 Task: Change the network condition to set the network throttling to "Offline".
Action: Mouse moved to (1373, 48)
Screenshot: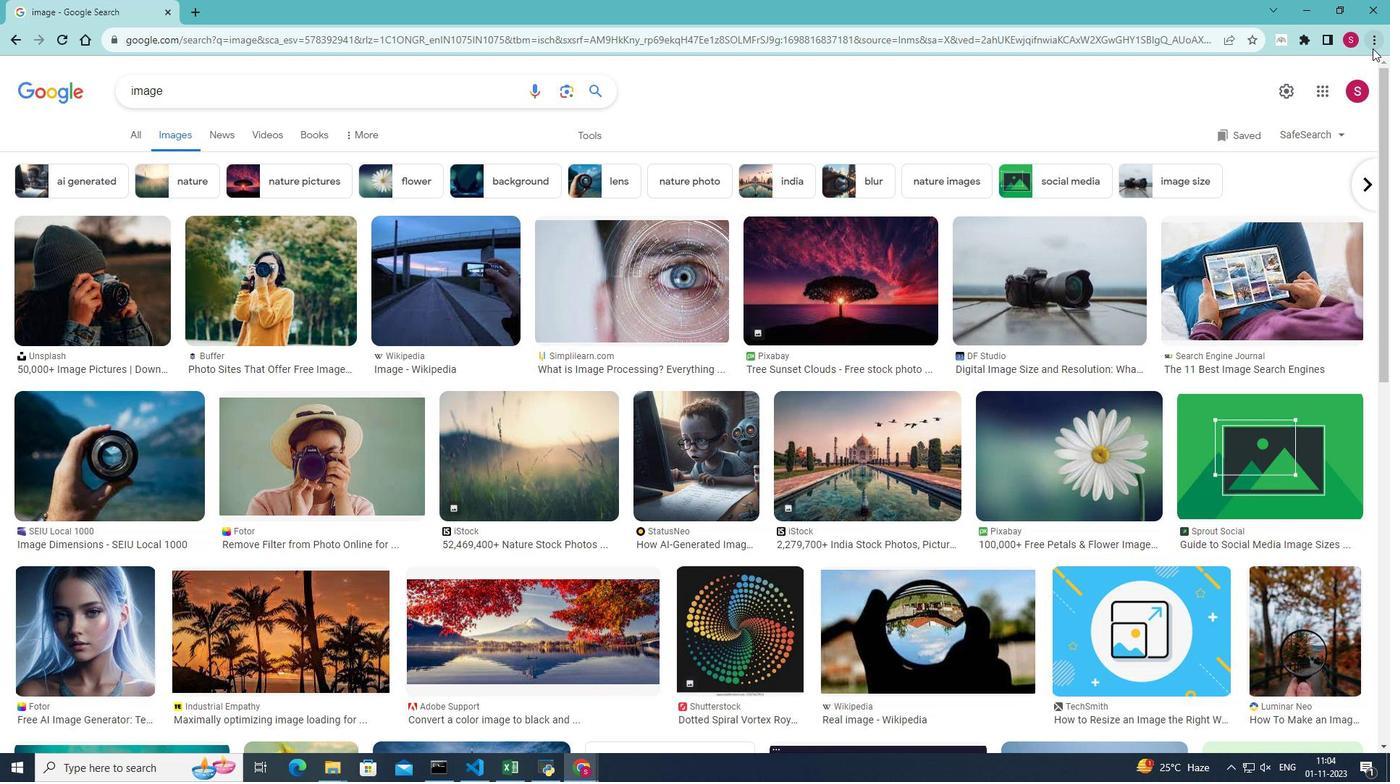 
Action: Mouse pressed left at (1373, 48)
Screenshot: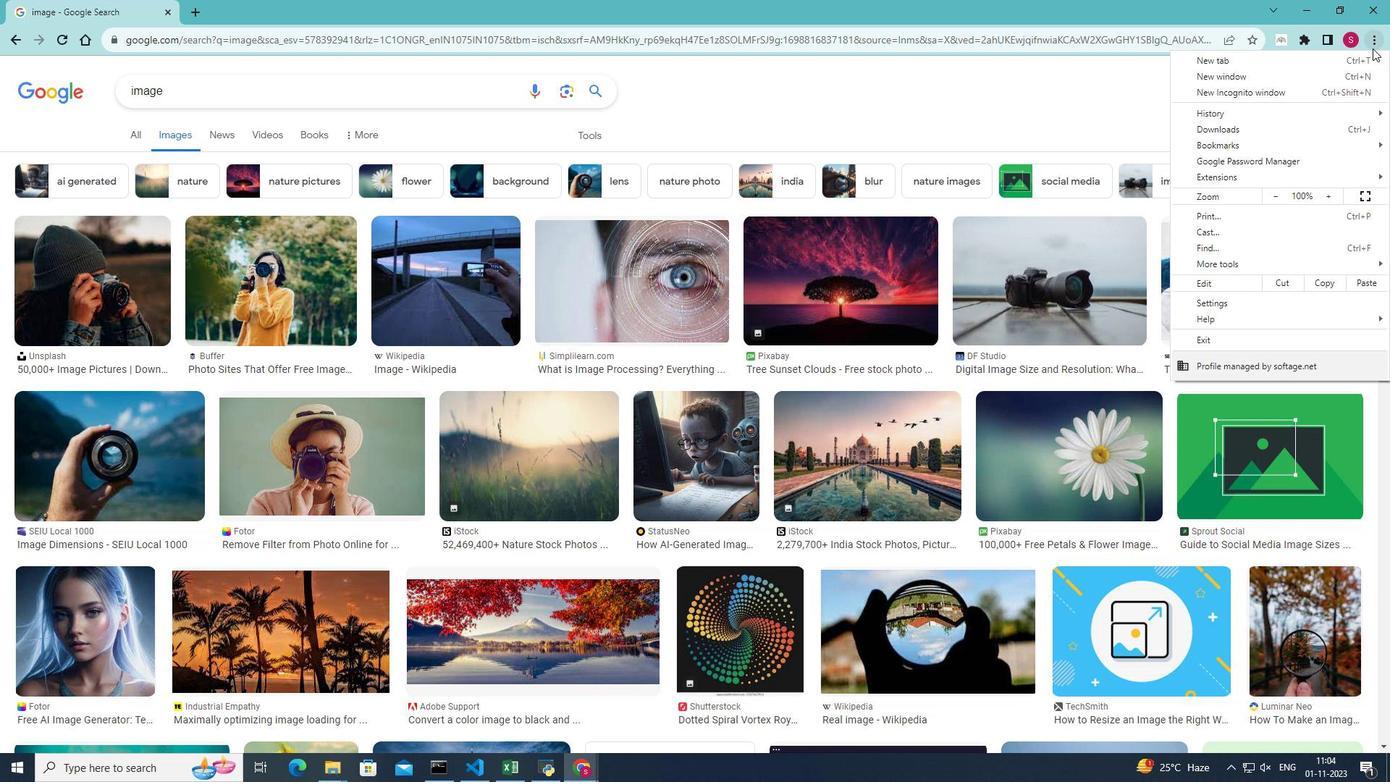 
Action: Mouse moved to (1214, 262)
Screenshot: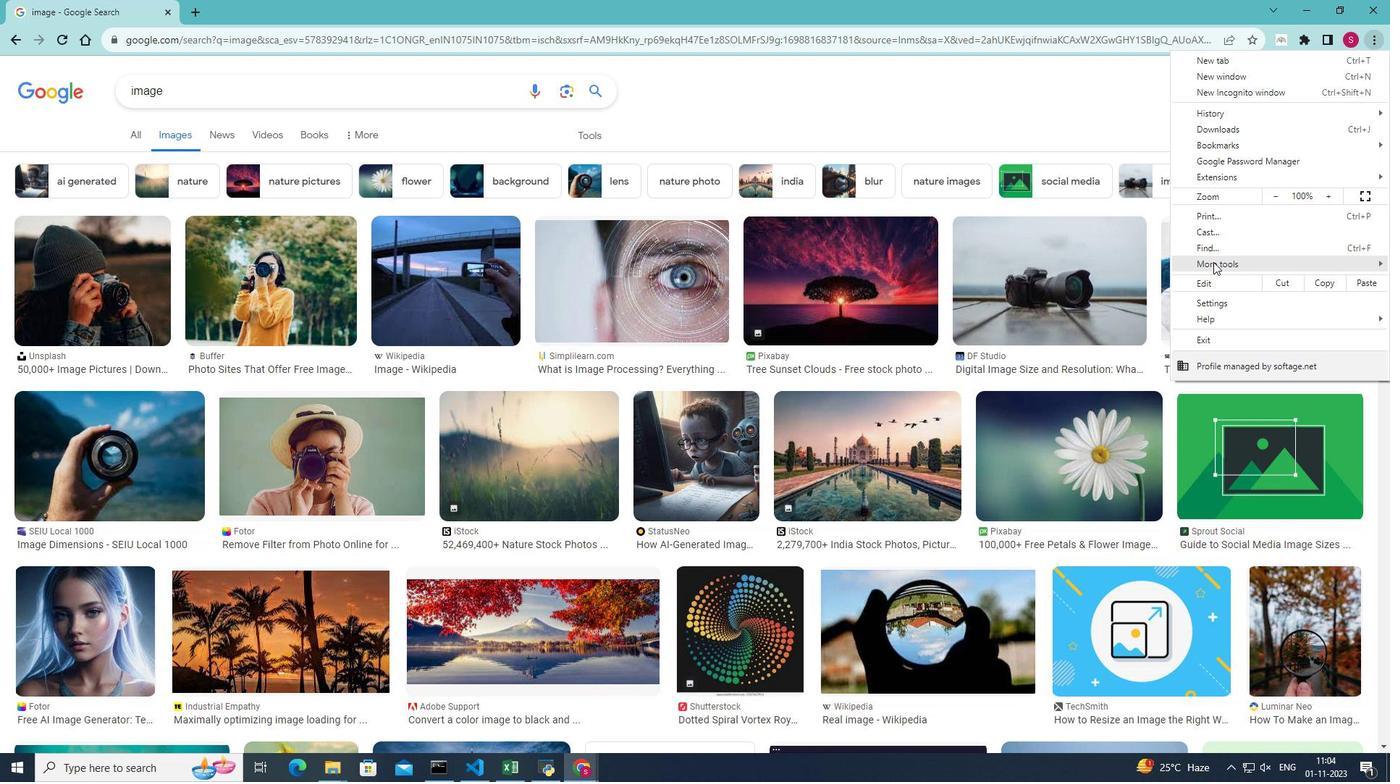 
Action: Mouse pressed left at (1214, 262)
Screenshot: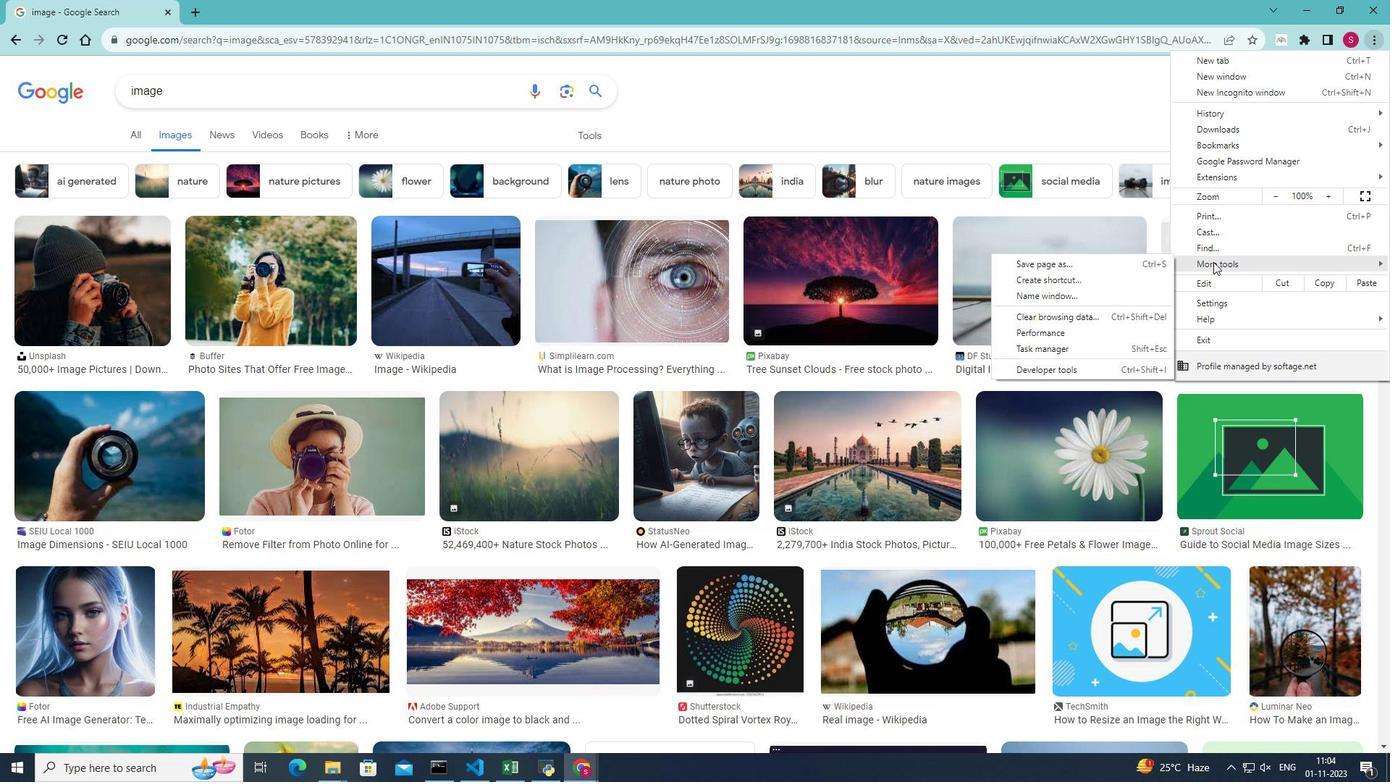 
Action: Mouse moved to (1077, 370)
Screenshot: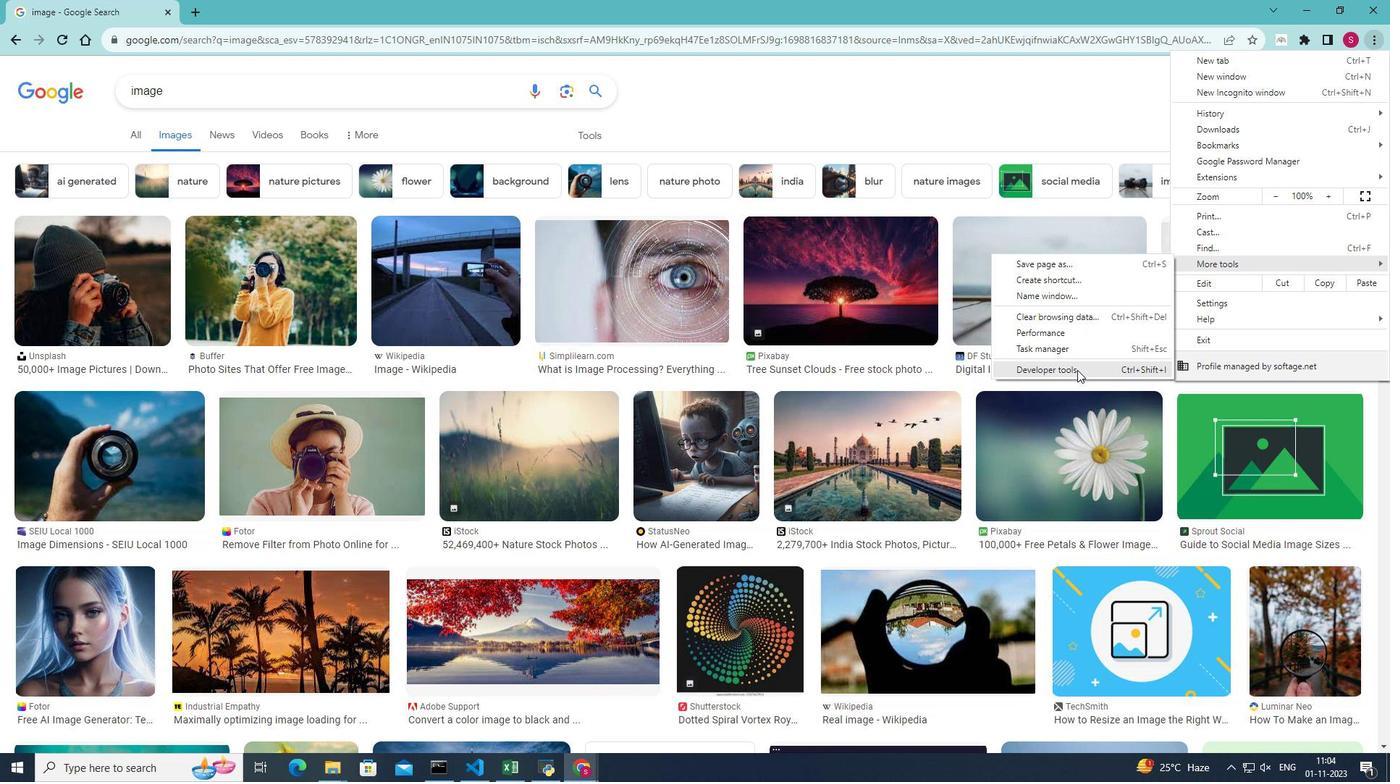 
Action: Mouse pressed left at (1077, 370)
Screenshot: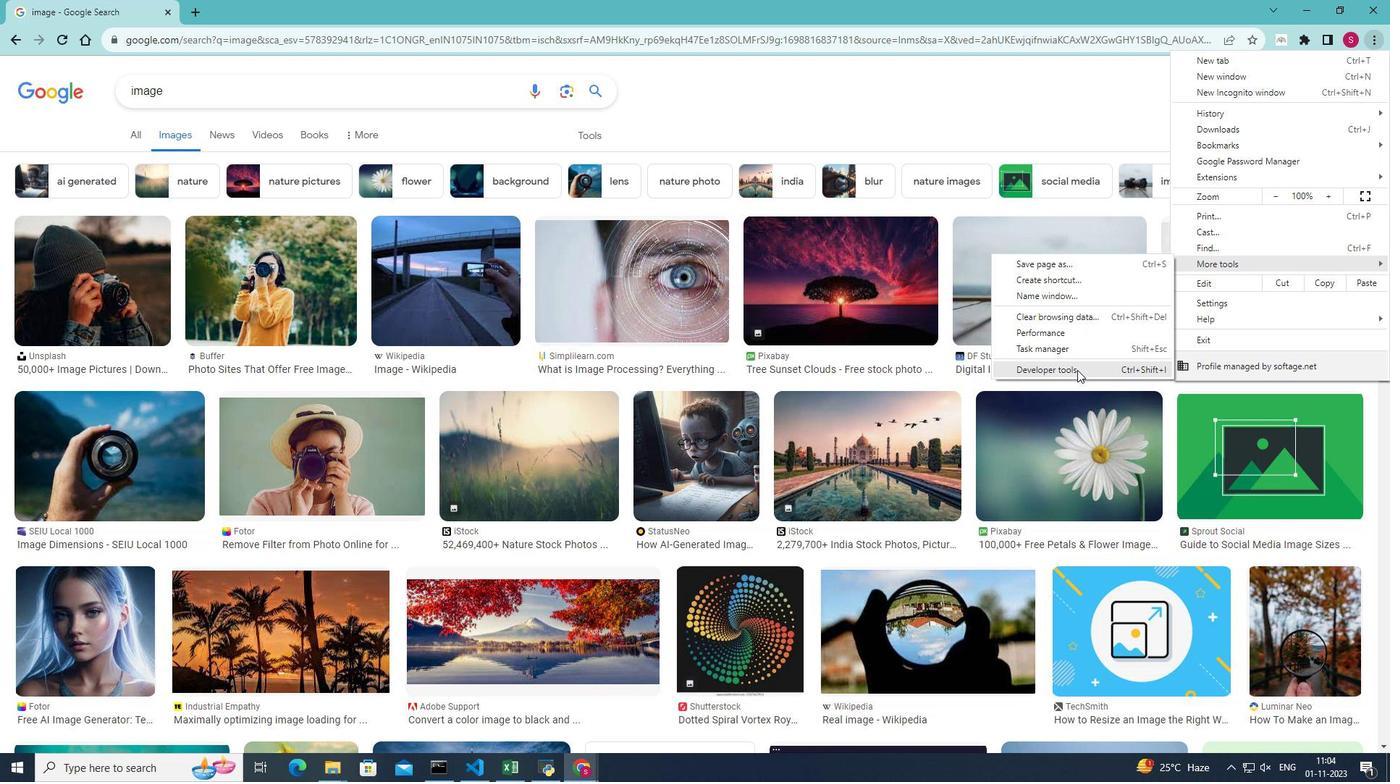 
Action: Mouse moved to (1193, 59)
Screenshot: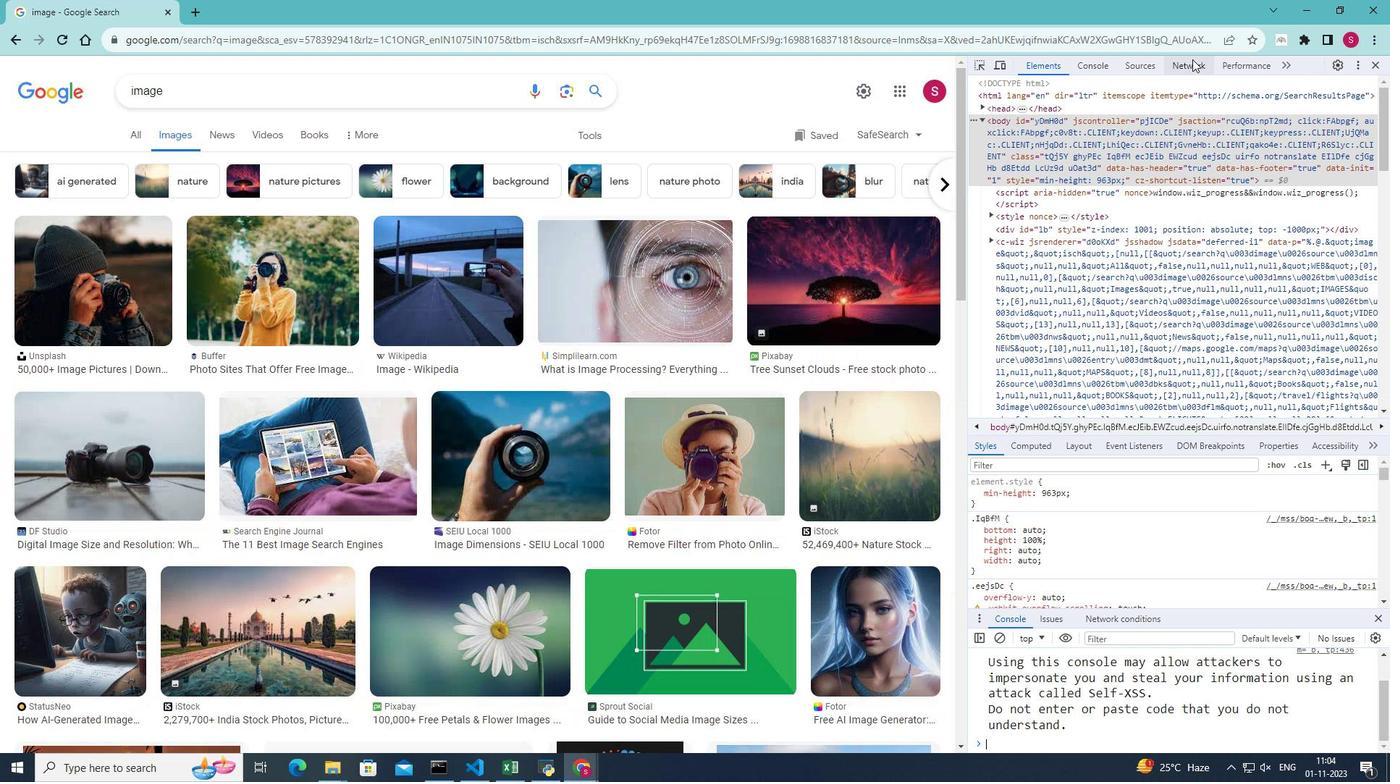 
Action: Mouse pressed left at (1193, 59)
Screenshot: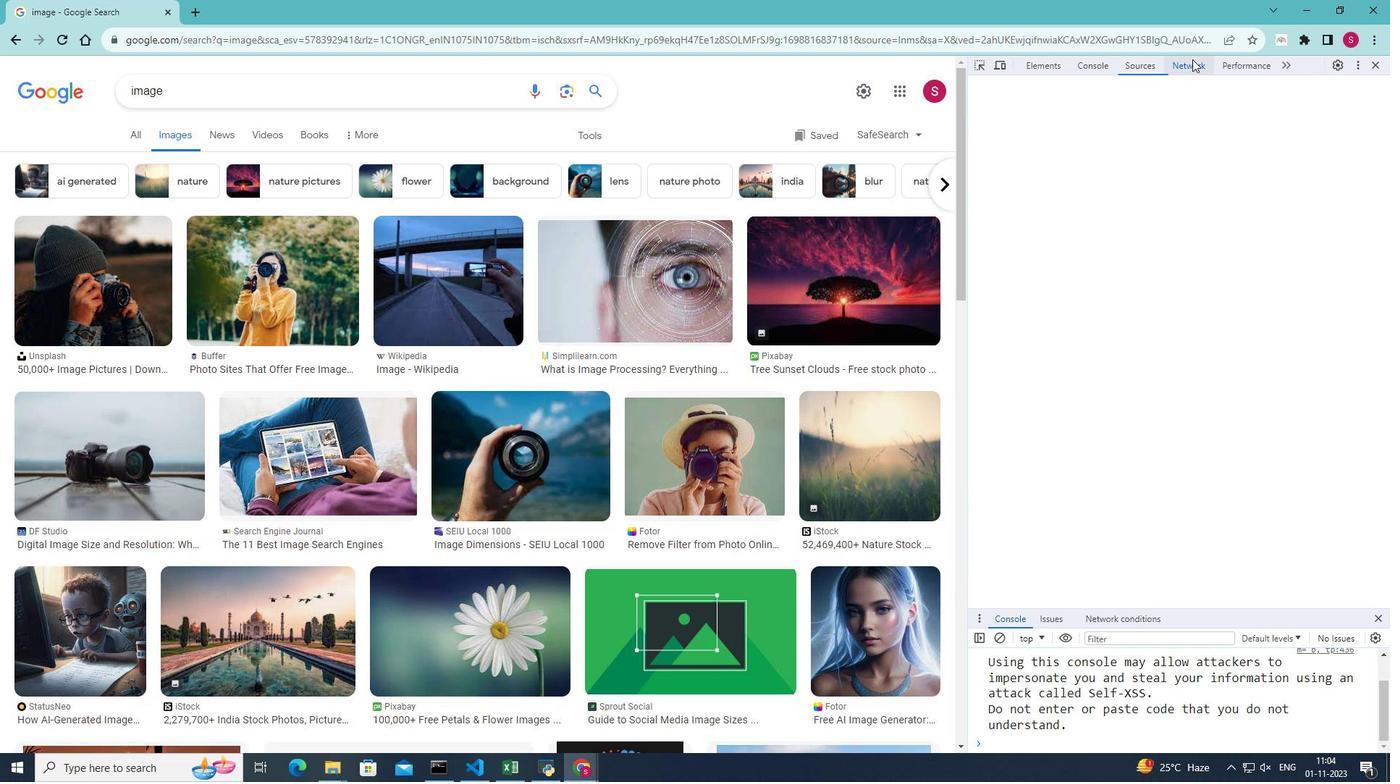 
Action: Mouse moved to (1308, 86)
Screenshot: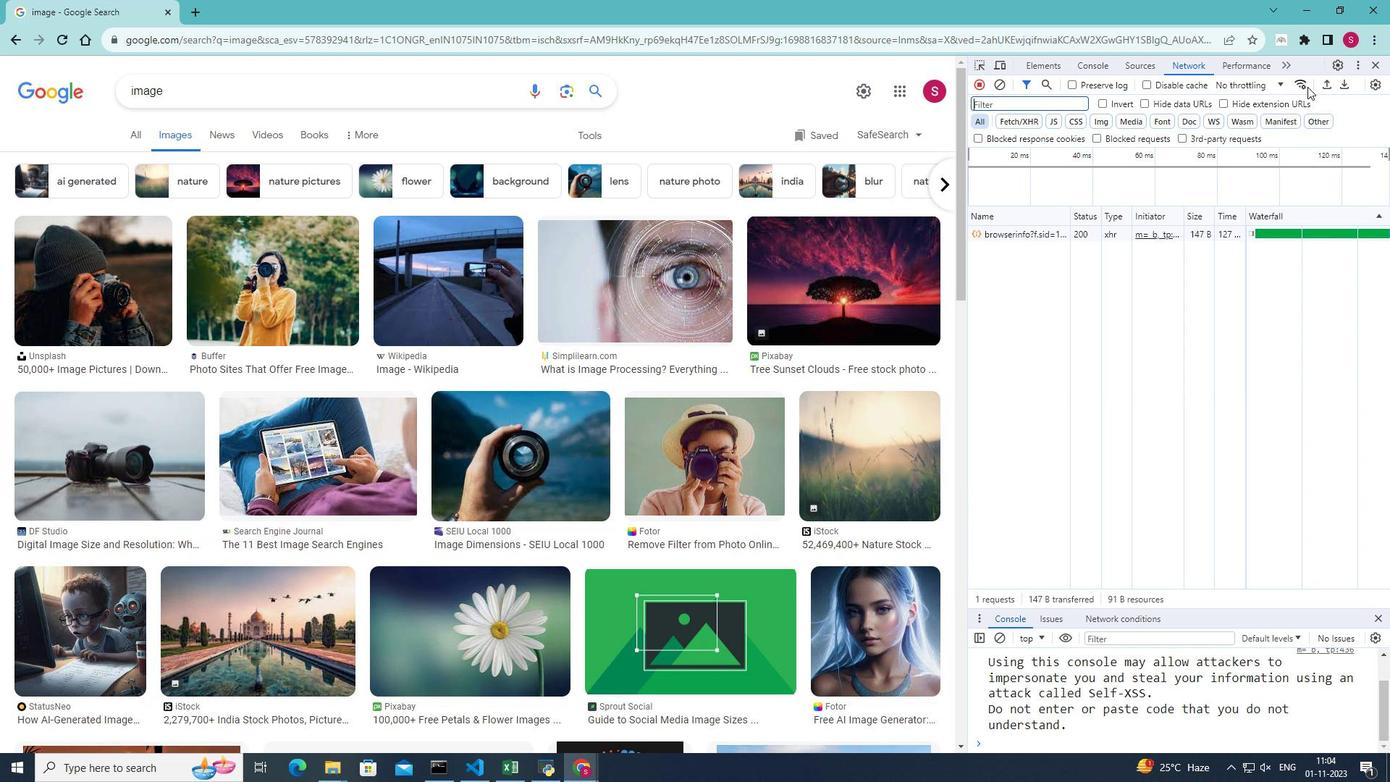 
Action: Mouse pressed left at (1308, 86)
Screenshot: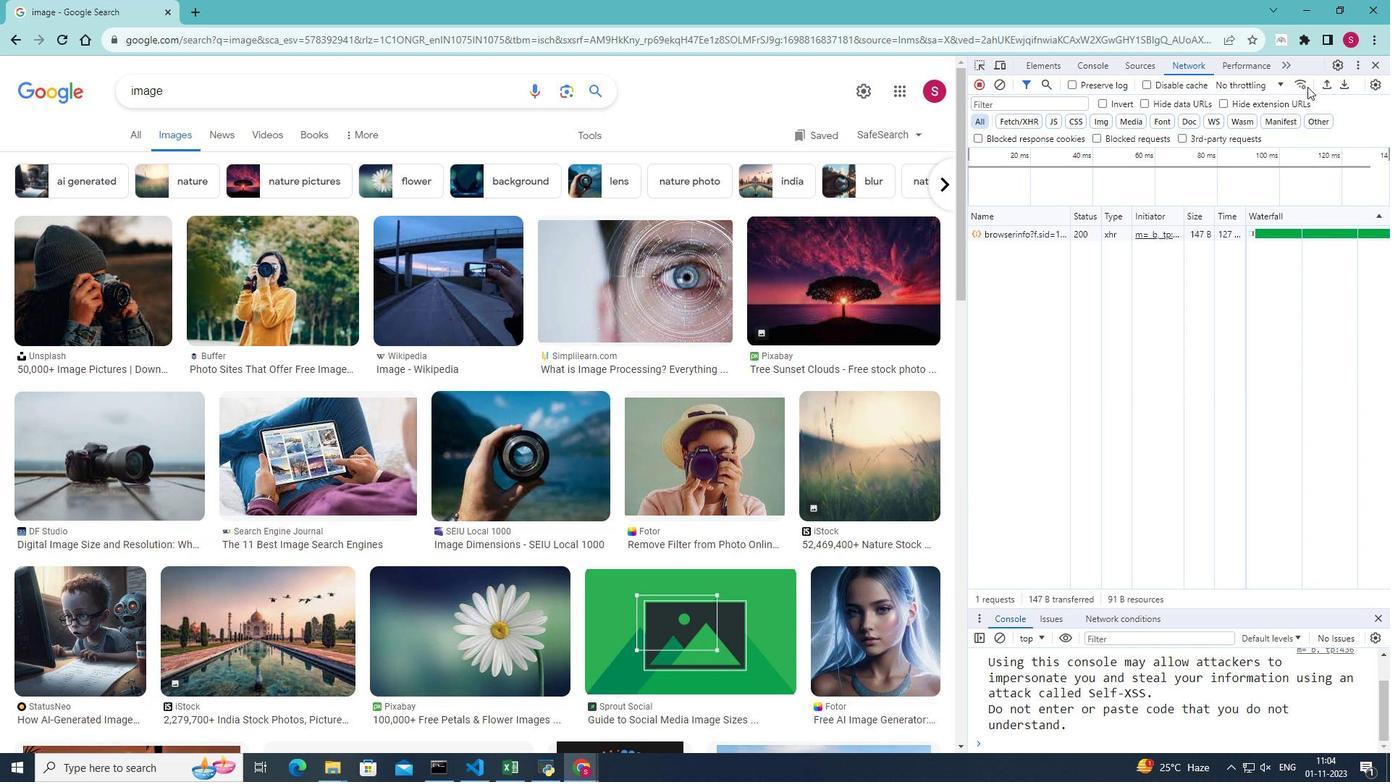 
Action: Mouse moved to (1243, 680)
Screenshot: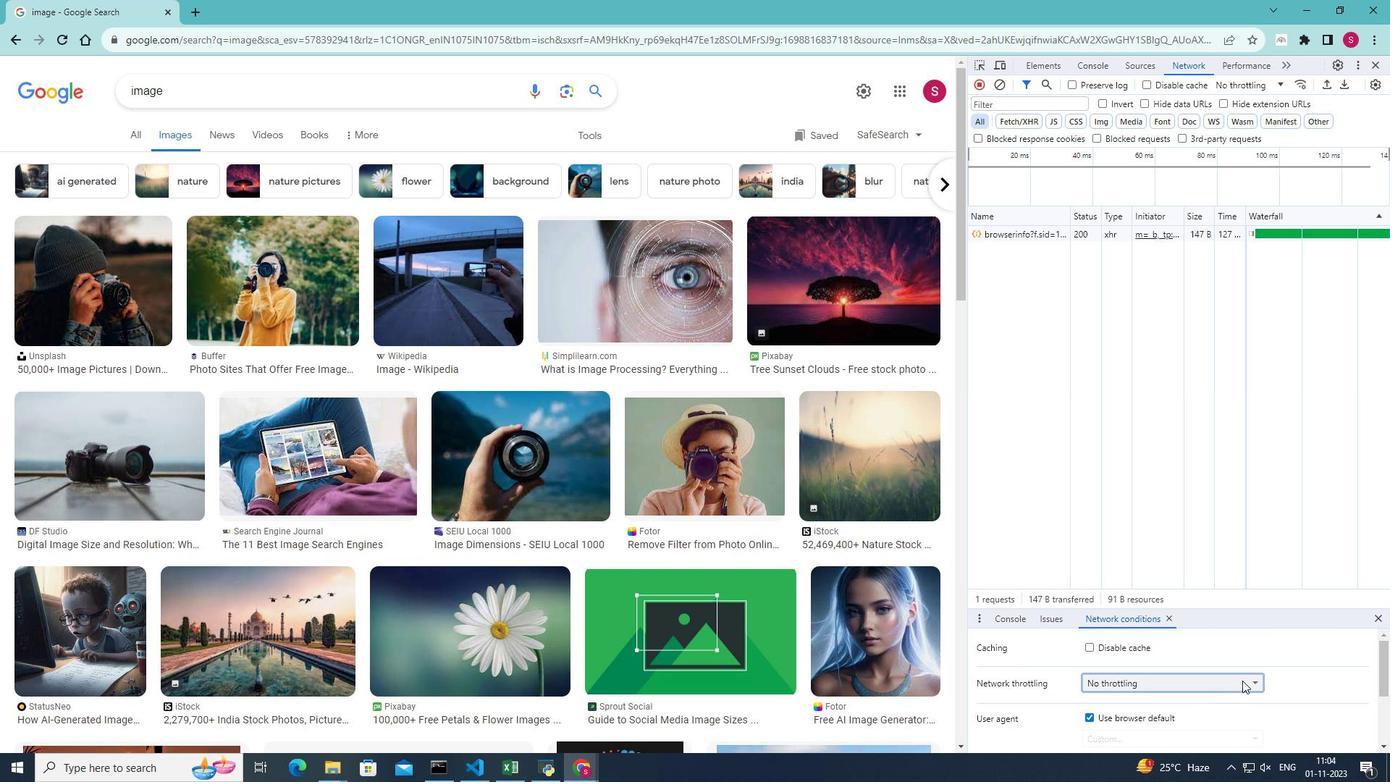
Action: Mouse pressed left at (1243, 680)
Screenshot: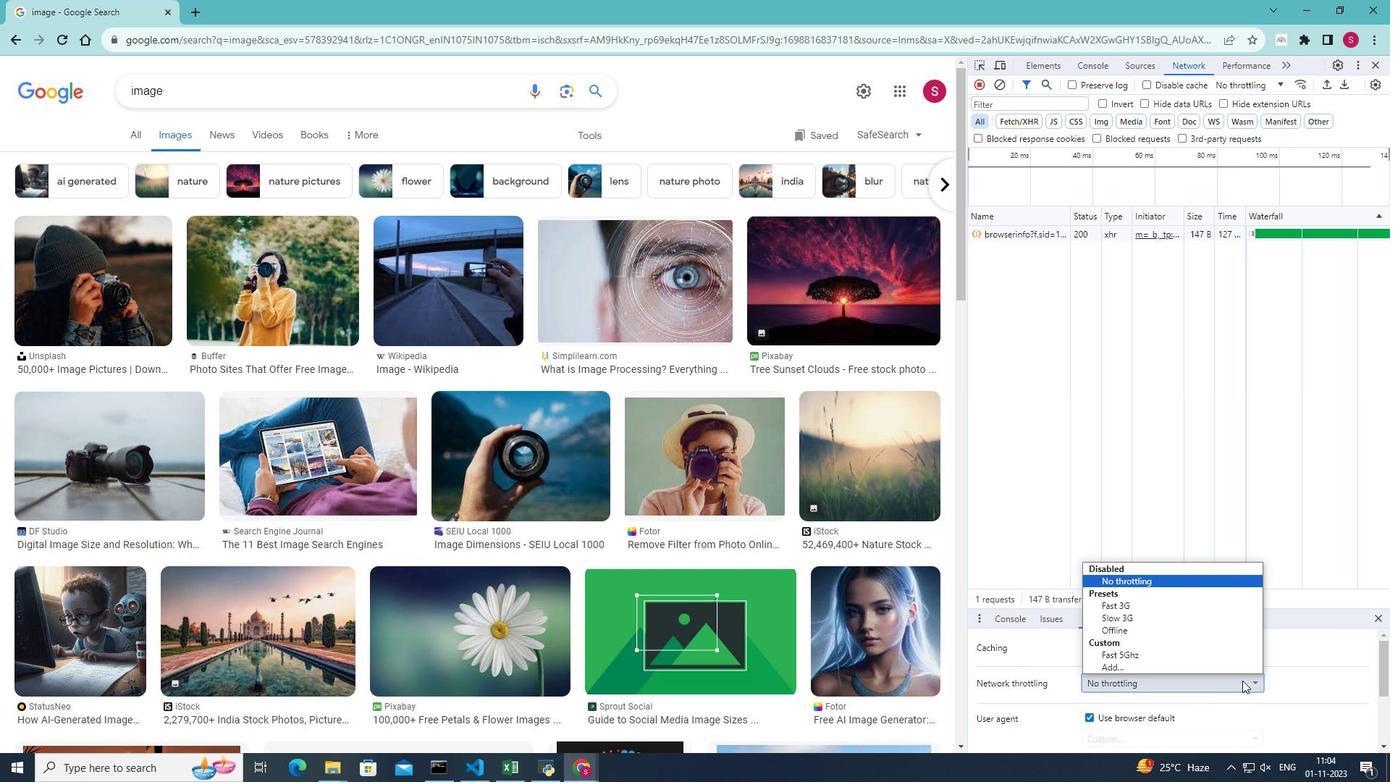 
Action: Mouse moved to (1105, 627)
Screenshot: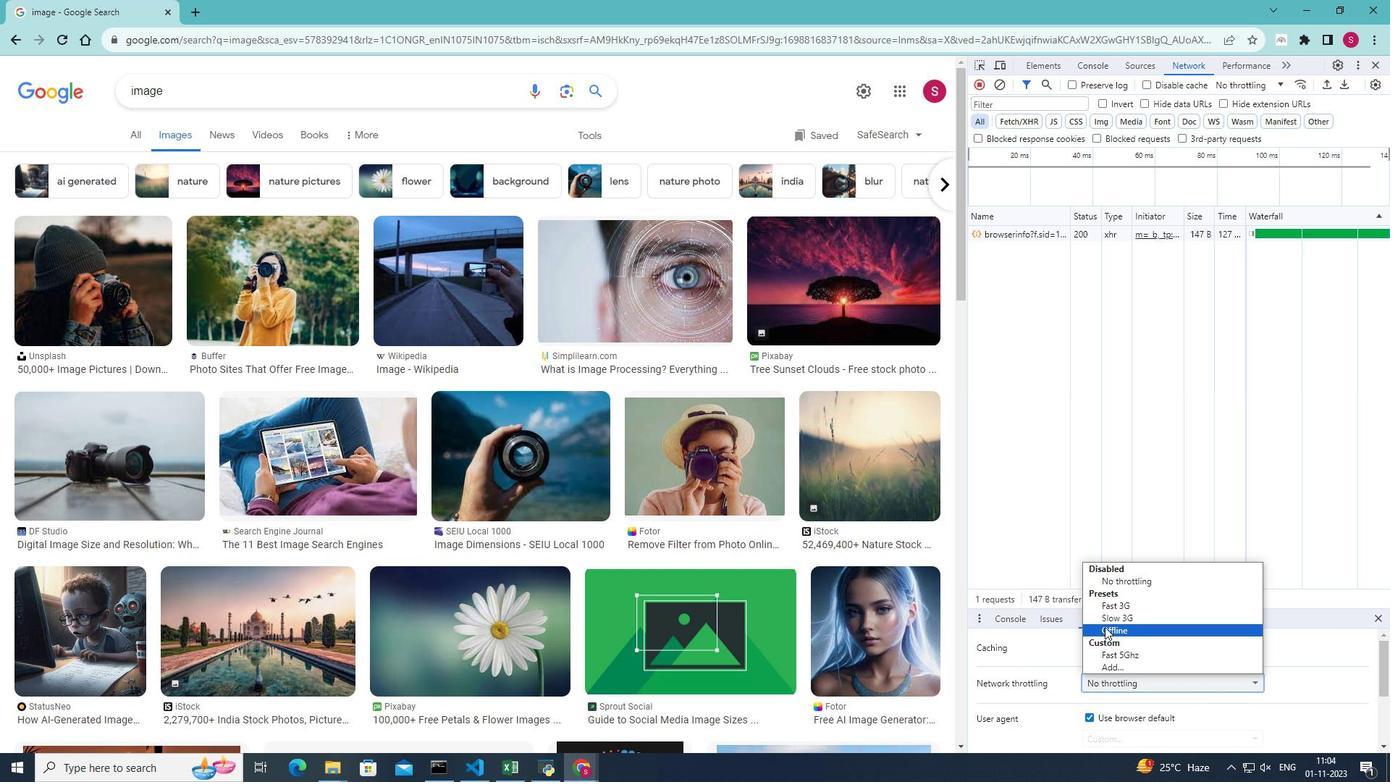 
Action: Mouse pressed left at (1105, 627)
Screenshot: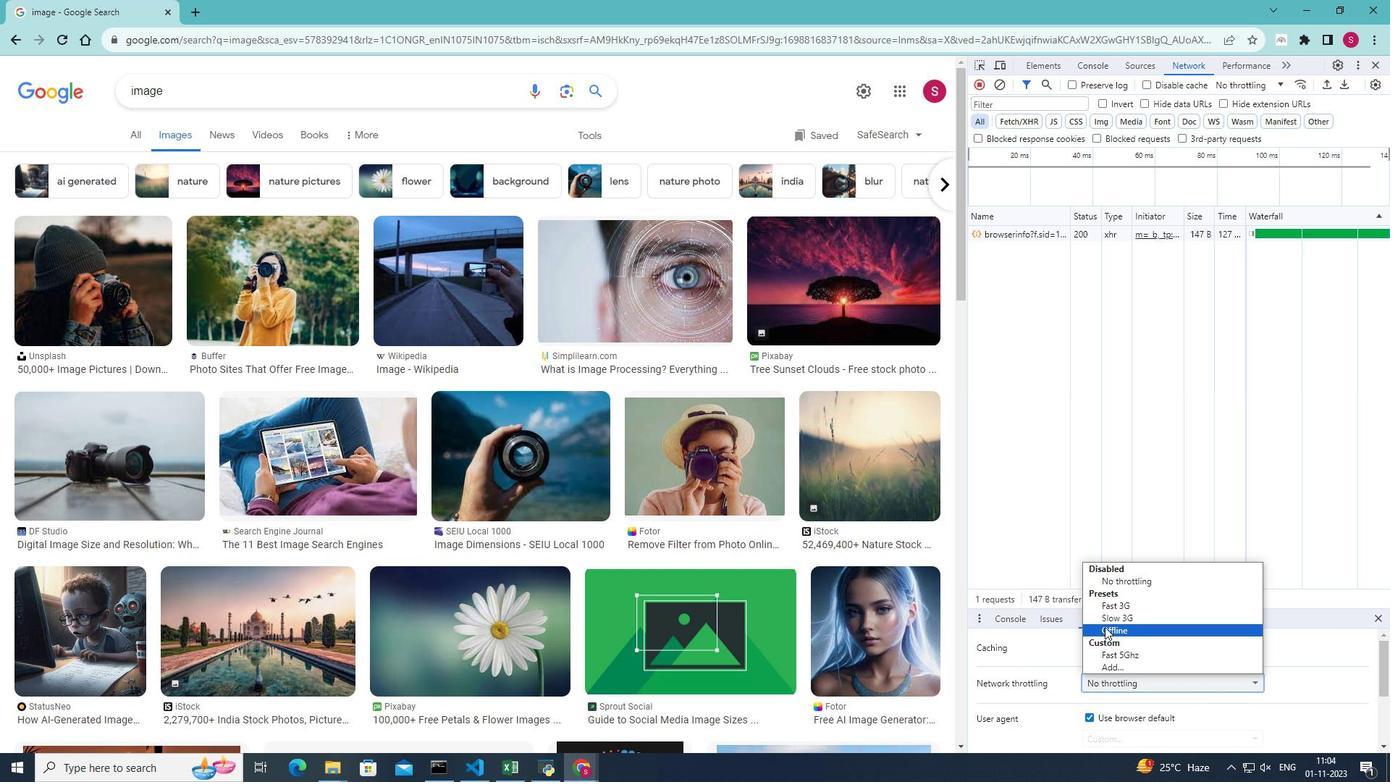 
Action: Mouse pressed left at (1105, 627)
Screenshot: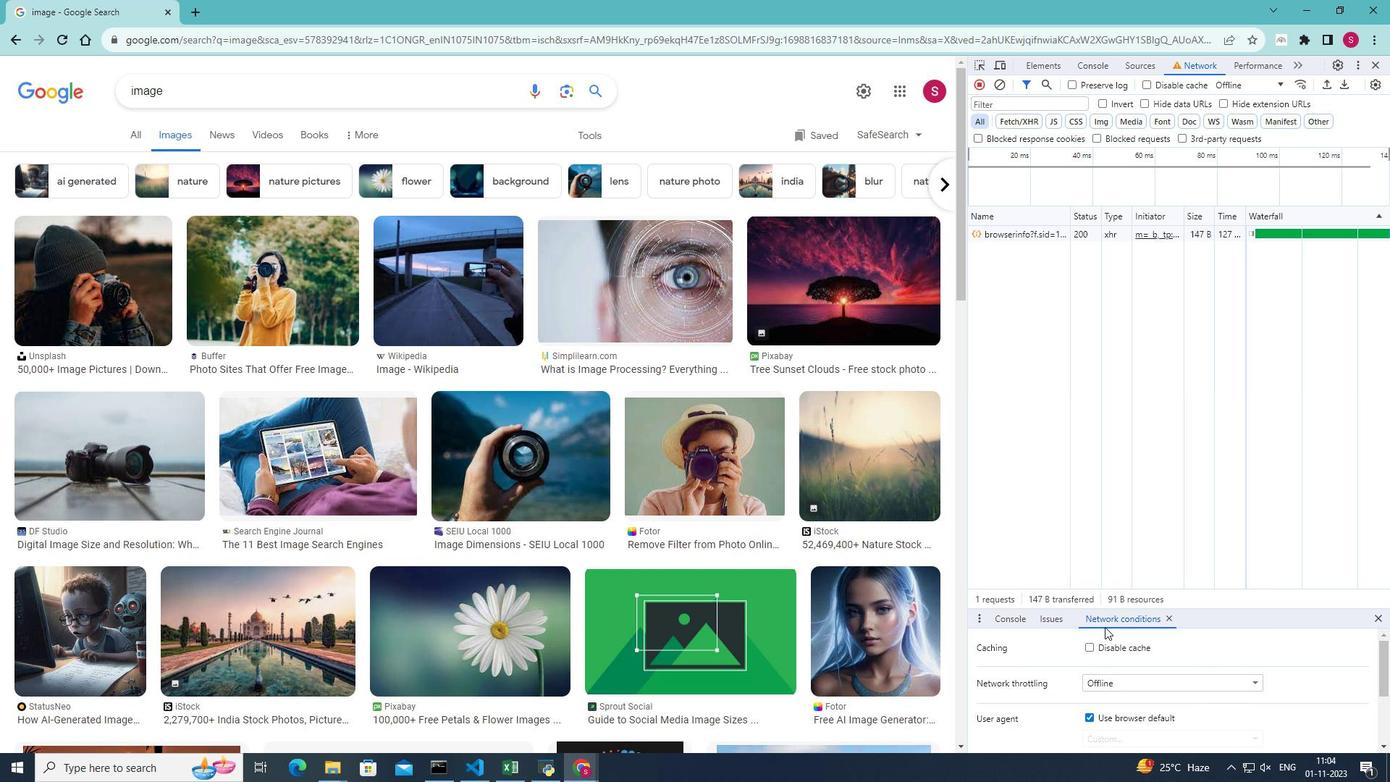 
Action: Mouse moved to (59, 42)
Screenshot: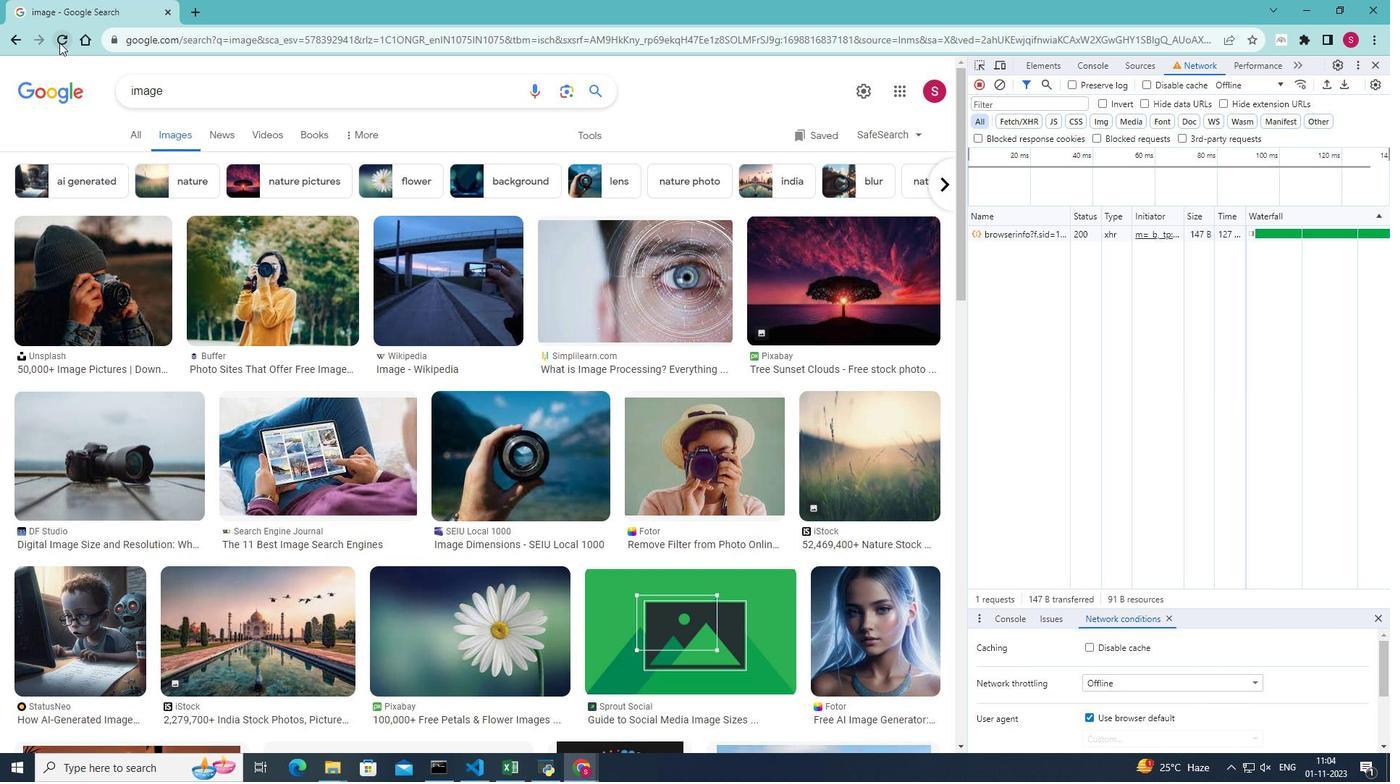 
Action: Mouse pressed left at (59, 42)
Screenshot: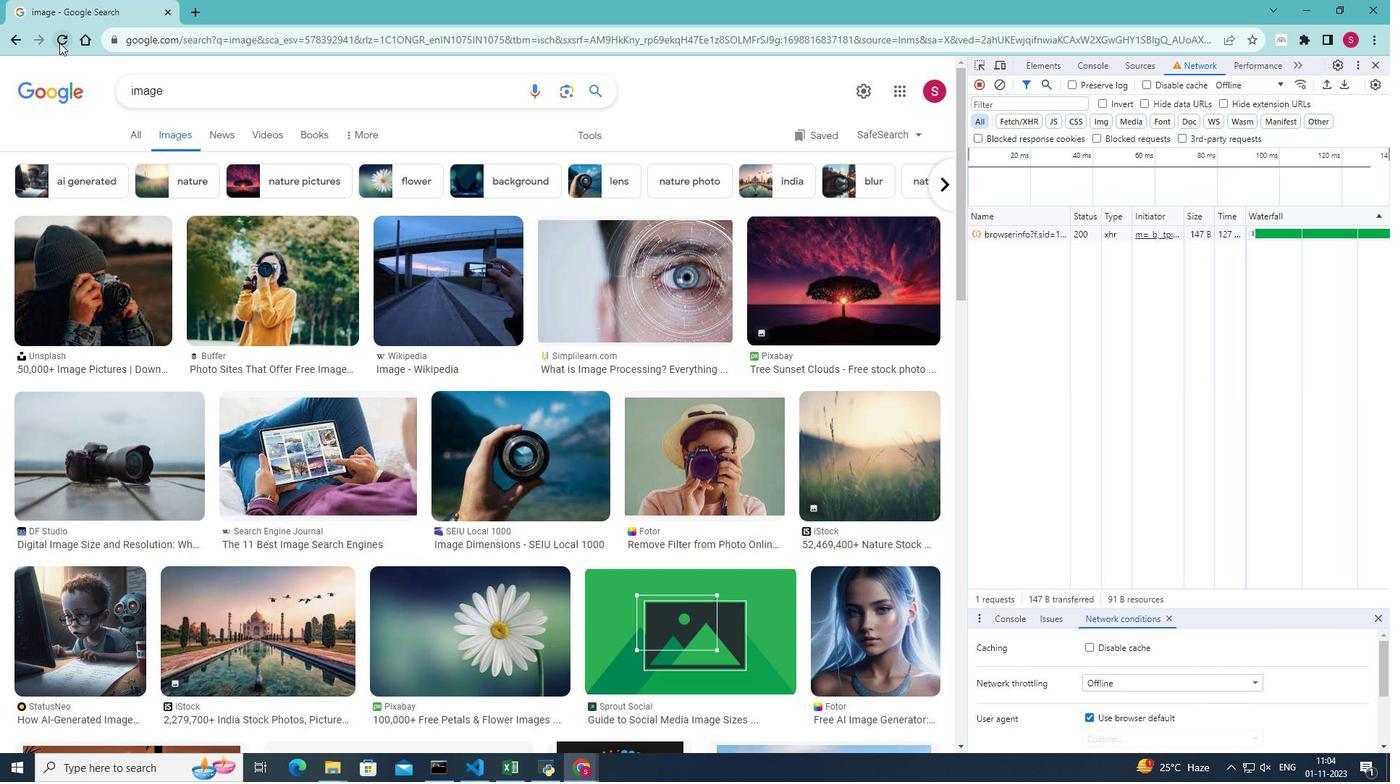
Action: Mouse moved to (662, 207)
Screenshot: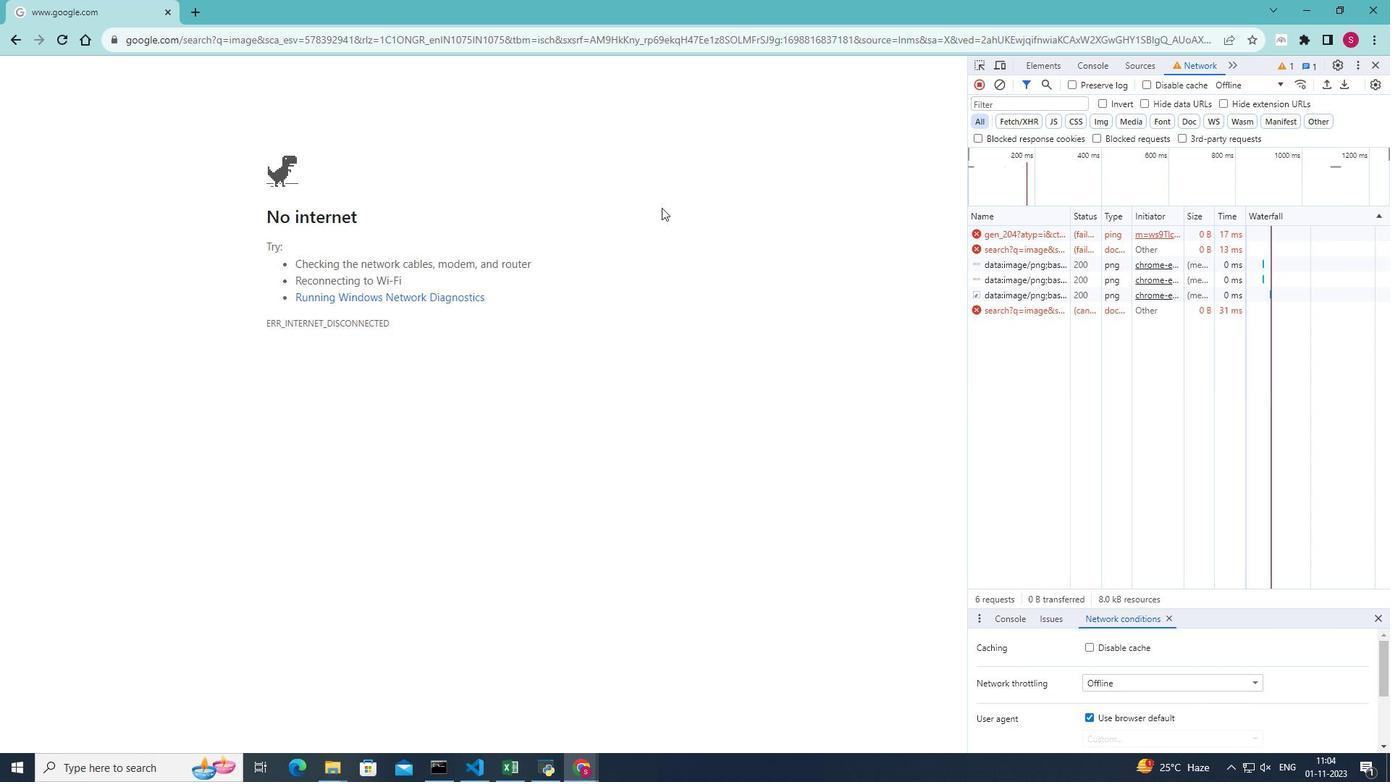 
